 Task: Find a round-trip flight from New Delhi to Dehradun, departing on June 26 and returning on July 11, for 1 adult.
Action: Mouse moved to (357, 359)
Screenshot: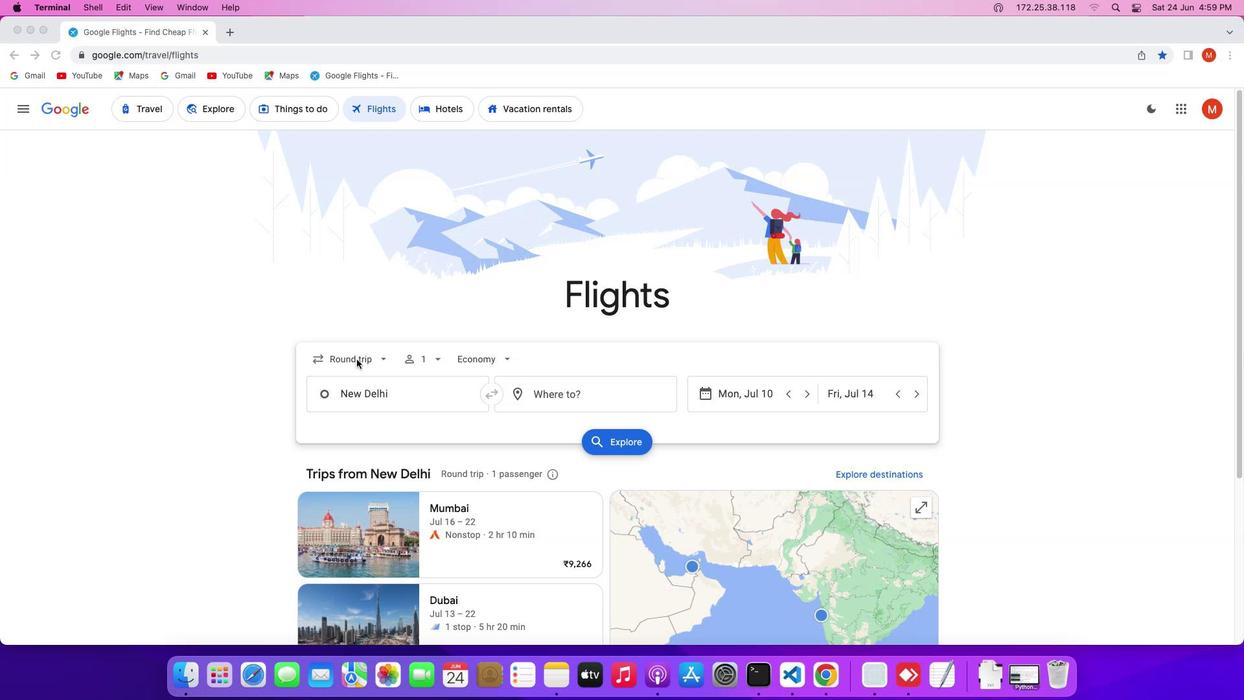 
Action: Mouse pressed left at (357, 359)
Screenshot: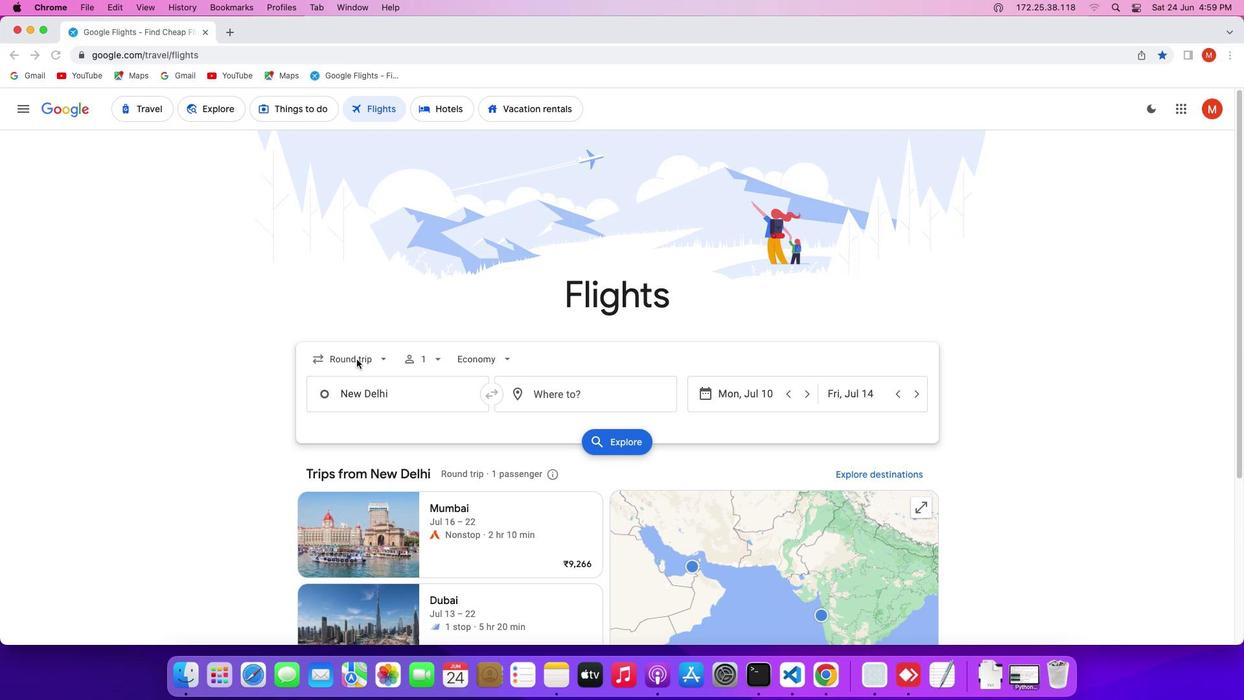 
Action: Mouse pressed left at (357, 359)
Screenshot: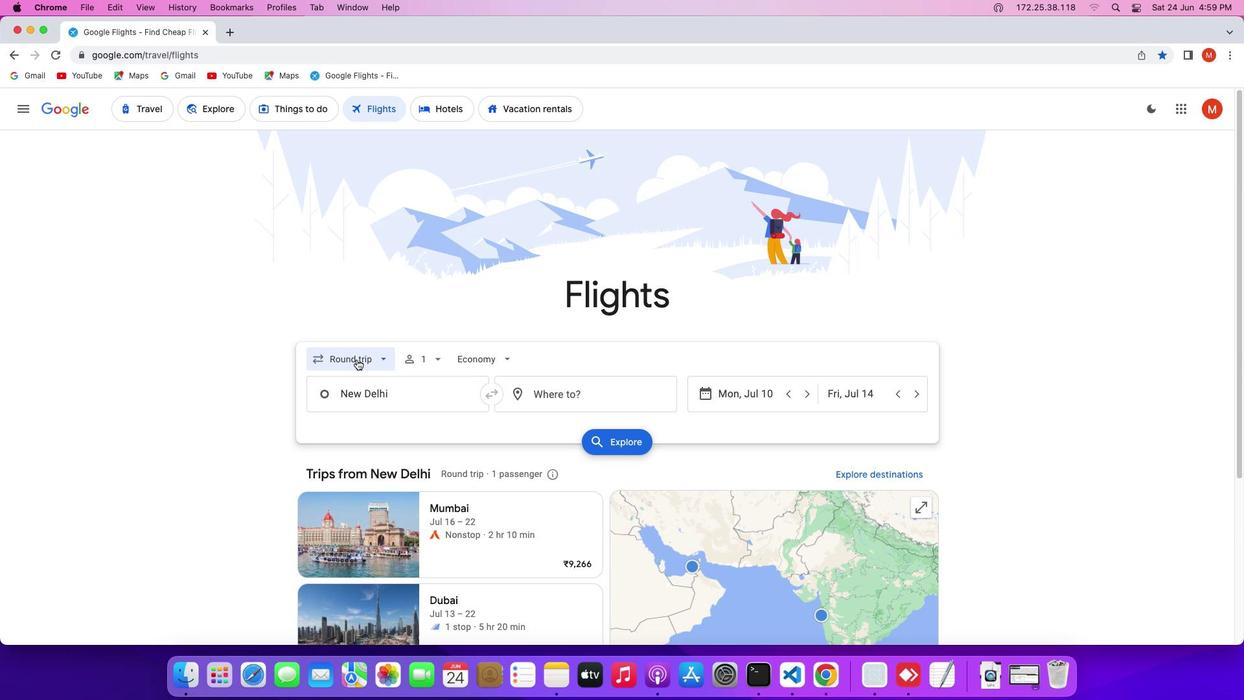 
Action: Mouse moved to (355, 396)
Screenshot: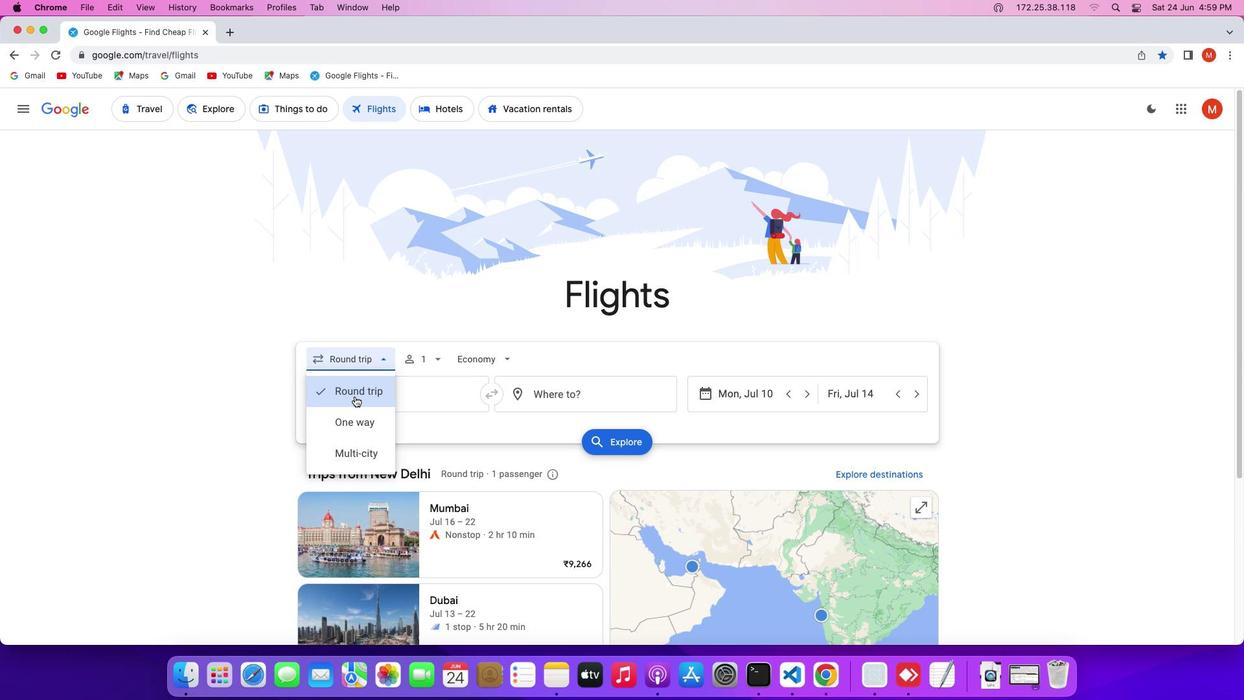 
Action: Mouse pressed left at (355, 396)
Screenshot: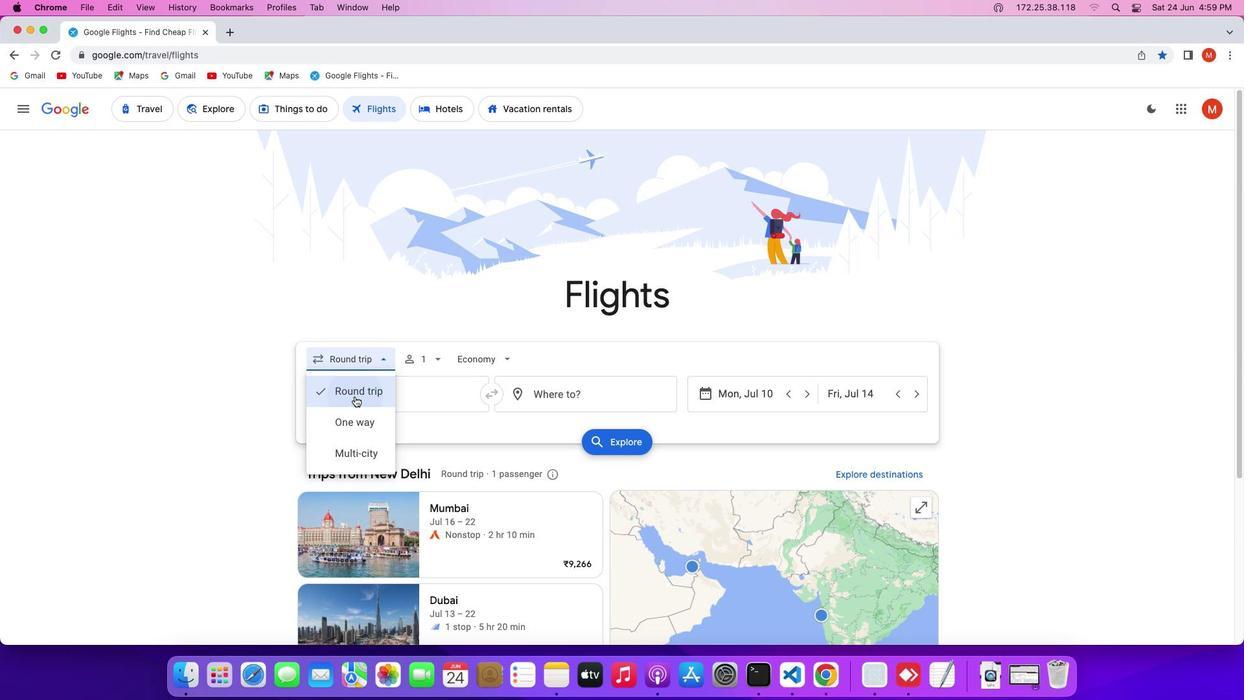 
Action: Mouse moved to (416, 360)
Screenshot: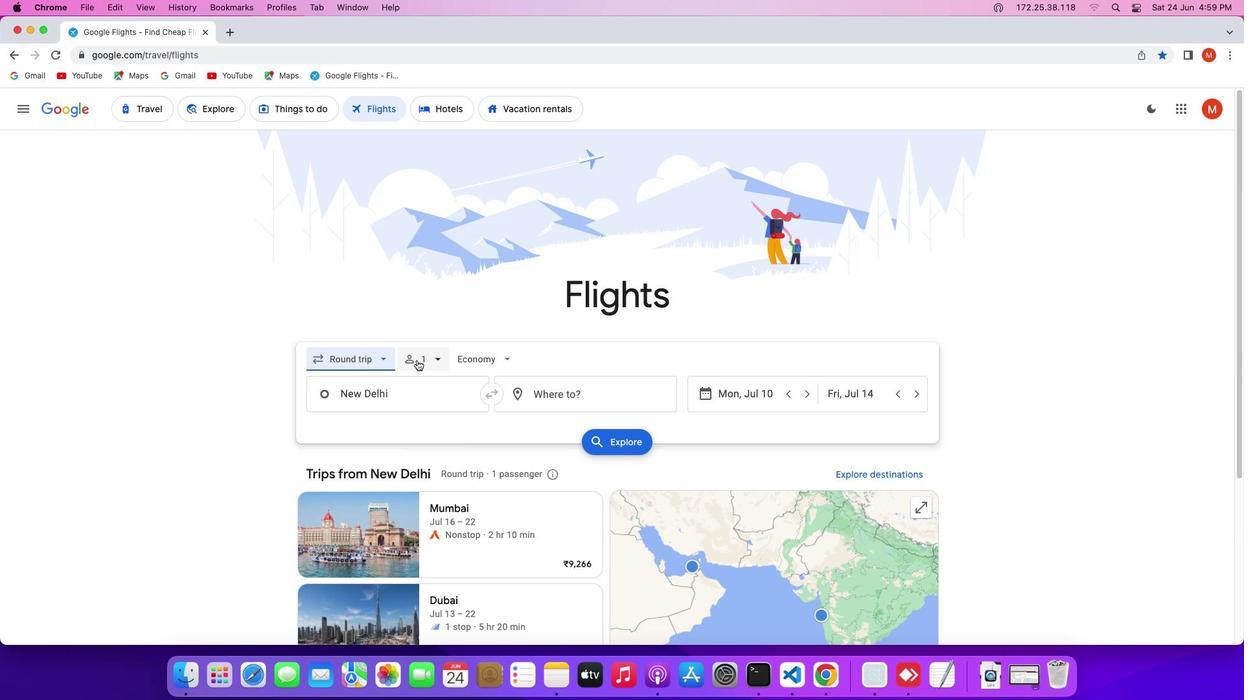 
Action: Mouse pressed left at (416, 360)
Screenshot: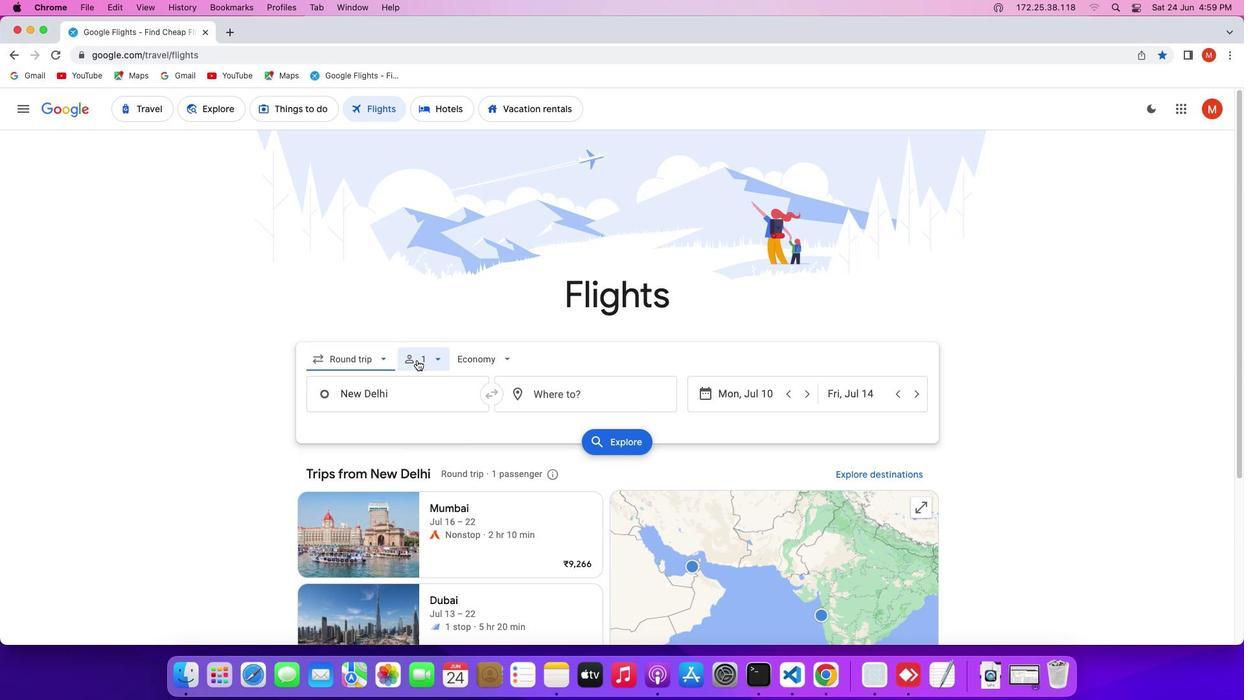 
Action: Mouse moved to (514, 393)
Screenshot: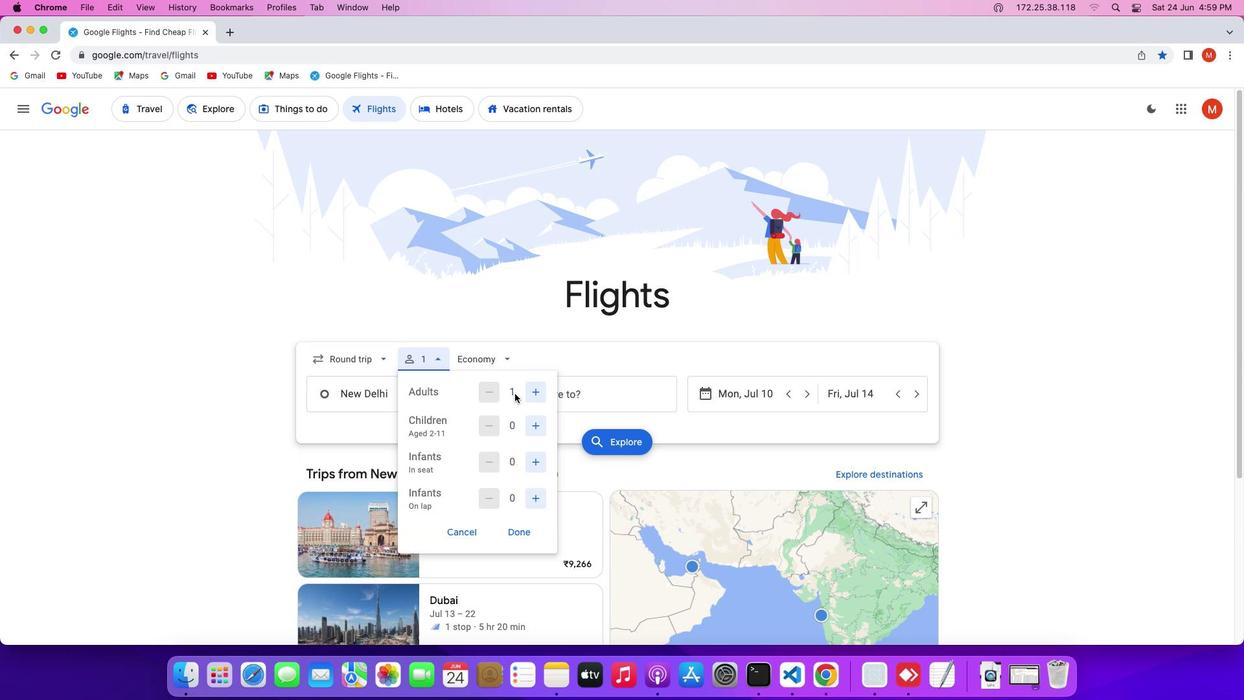 
Action: Mouse pressed left at (514, 393)
Screenshot: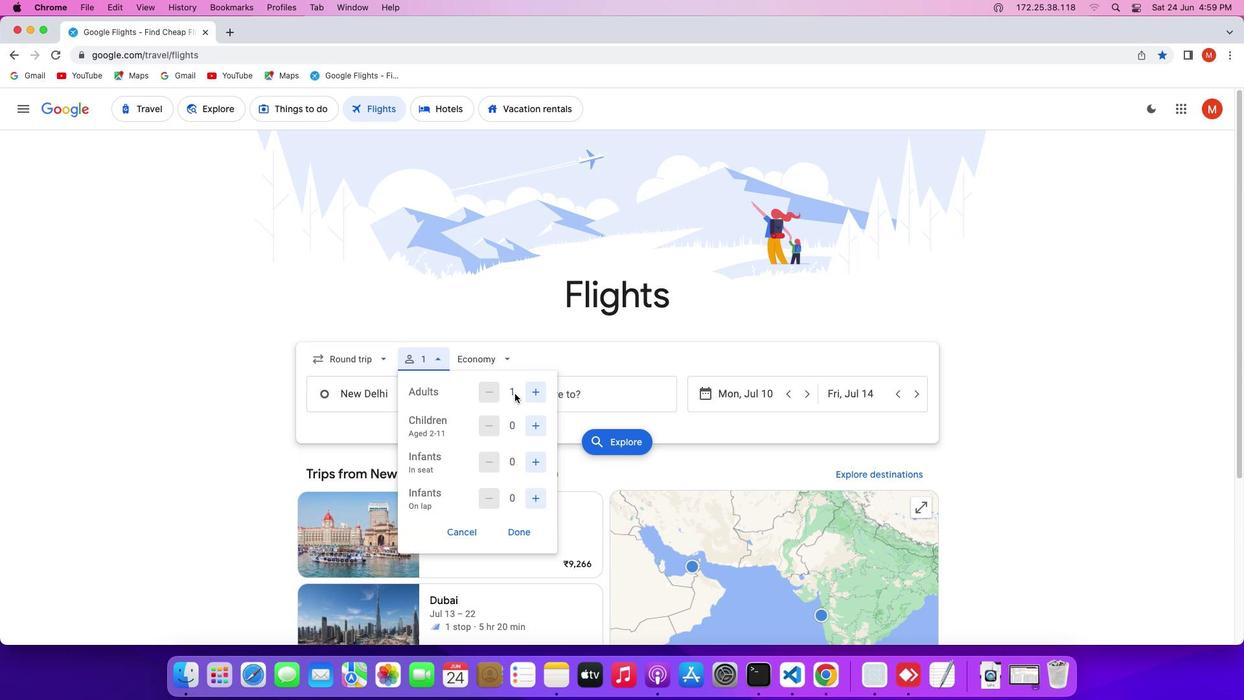 
Action: Mouse moved to (486, 360)
Screenshot: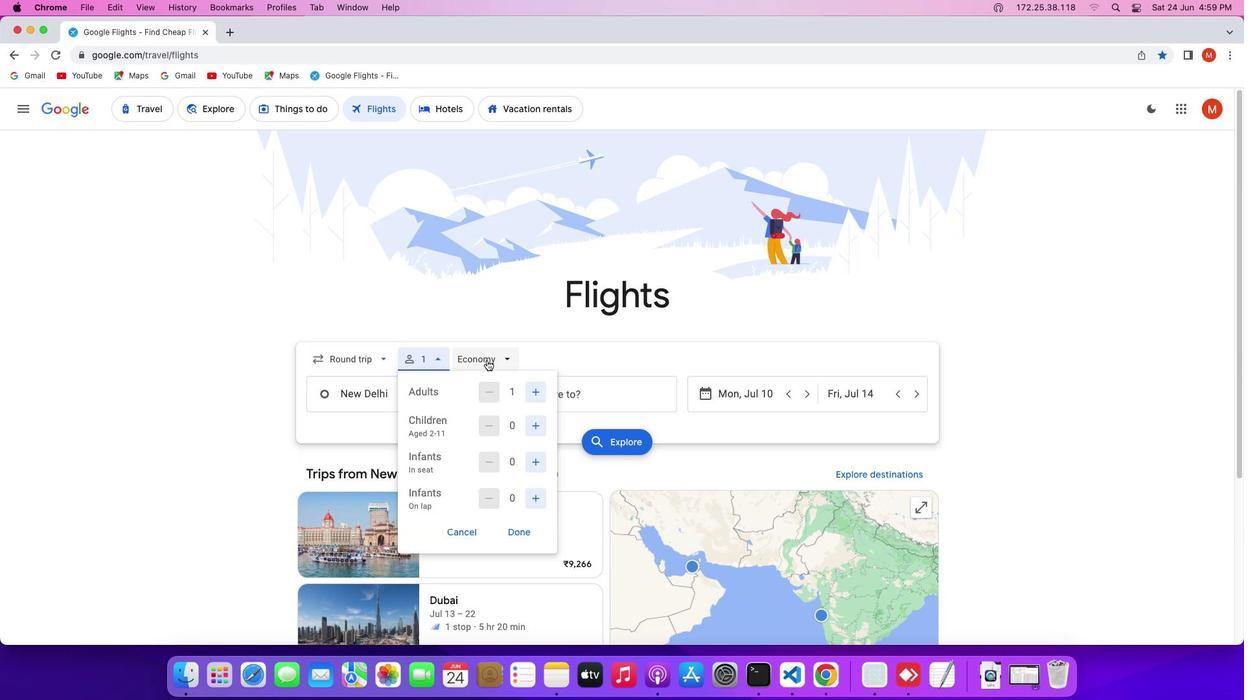 
Action: Mouse pressed left at (486, 360)
Screenshot: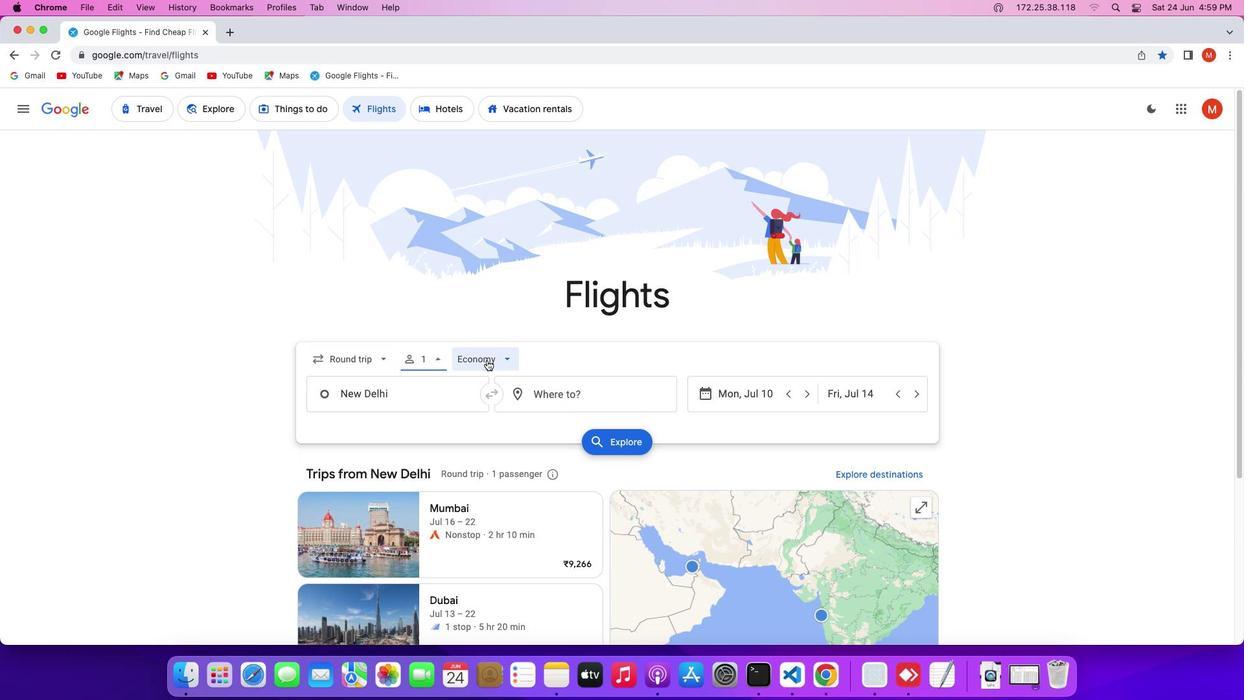 
Action: Mouse moved to (501, 387)
Screenshot: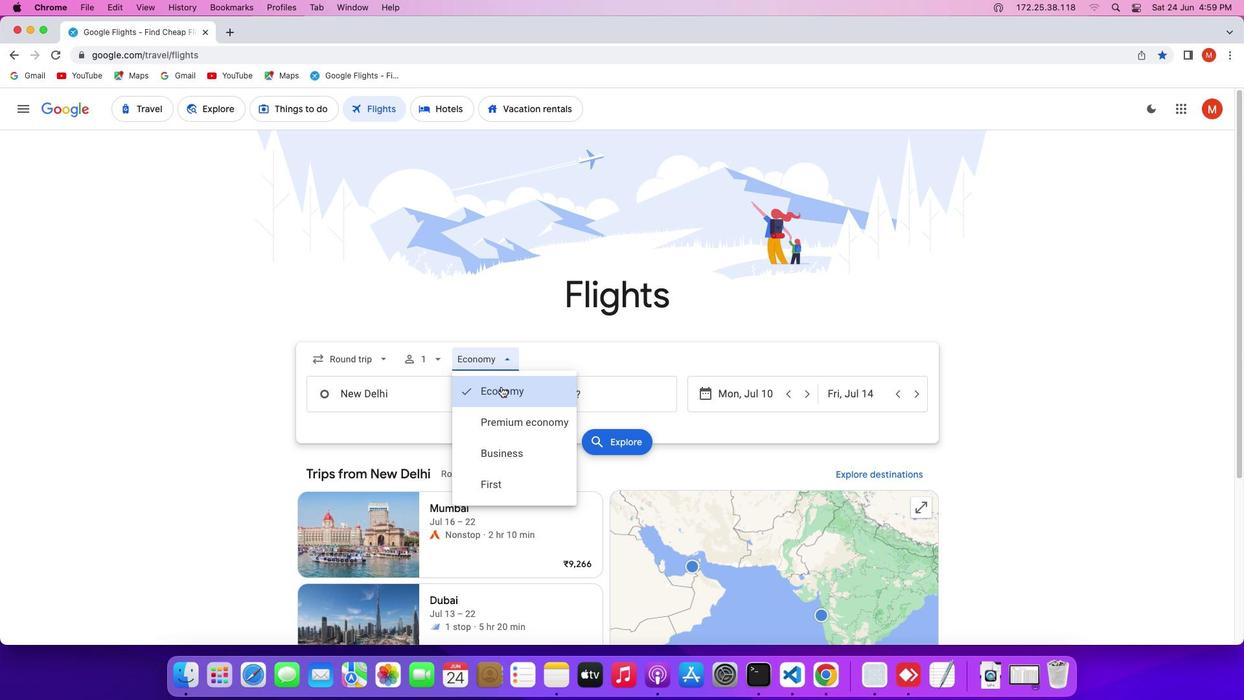 
Action: Mouse pressed left at (501, 387)
Screenshot: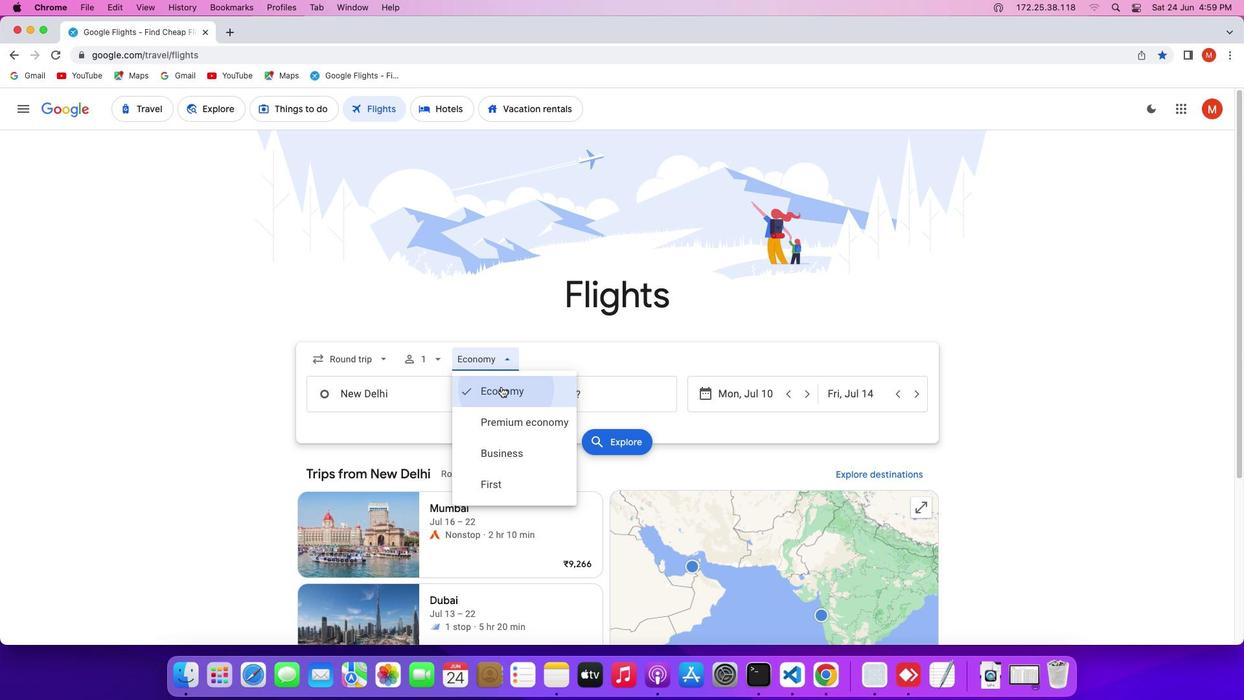 
Action: Mouse moved to (449, 395)
Screenshot: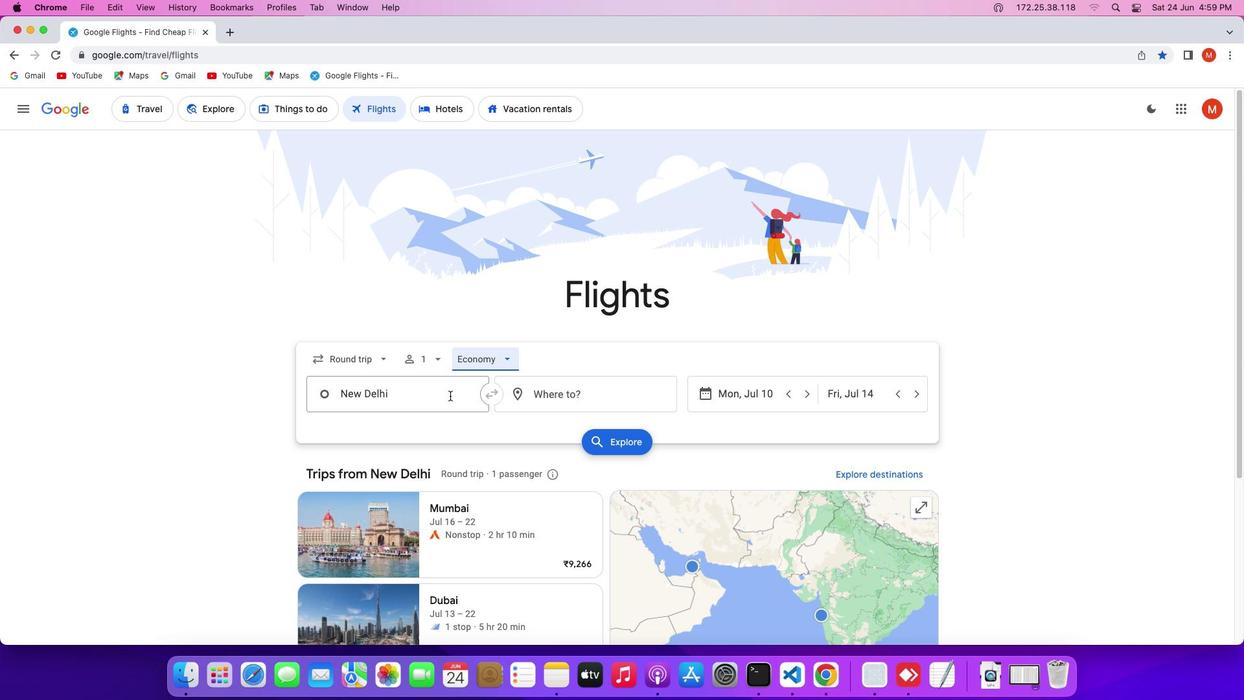 
Action: Mouse pressed left at (449, 395)
Screenshot: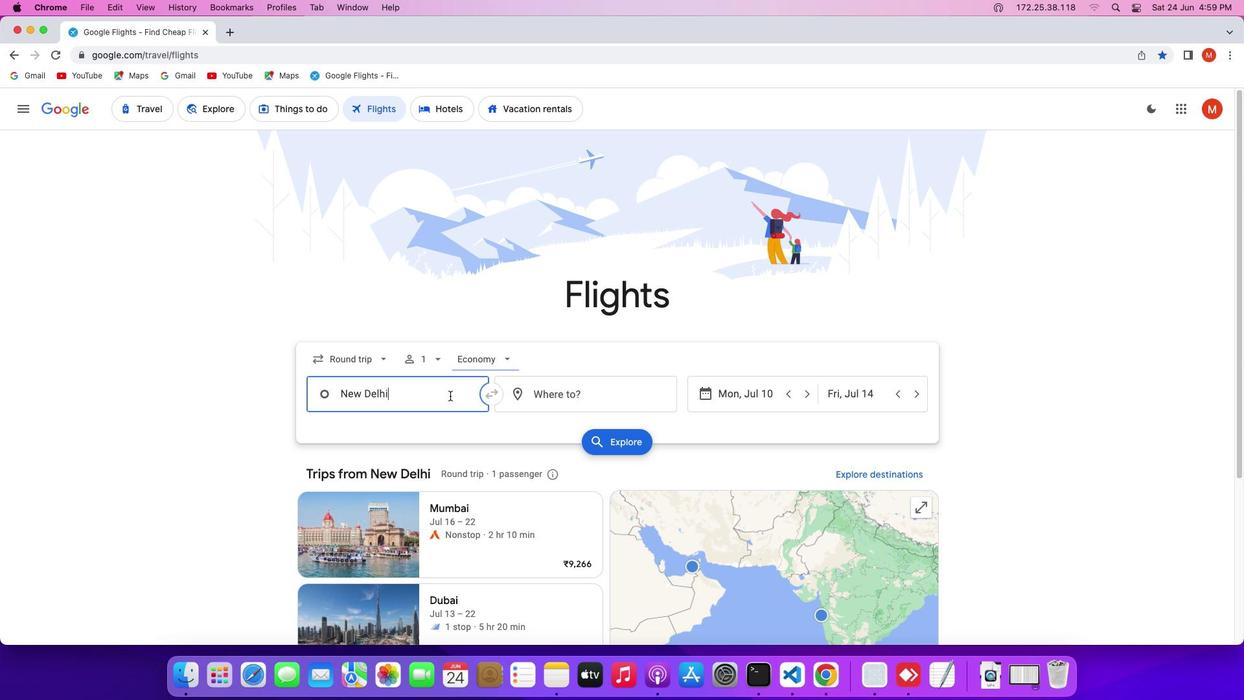 
Action: Key pressed Key.backspaceKey.shift'D''e''l''h''i'
Screenshot: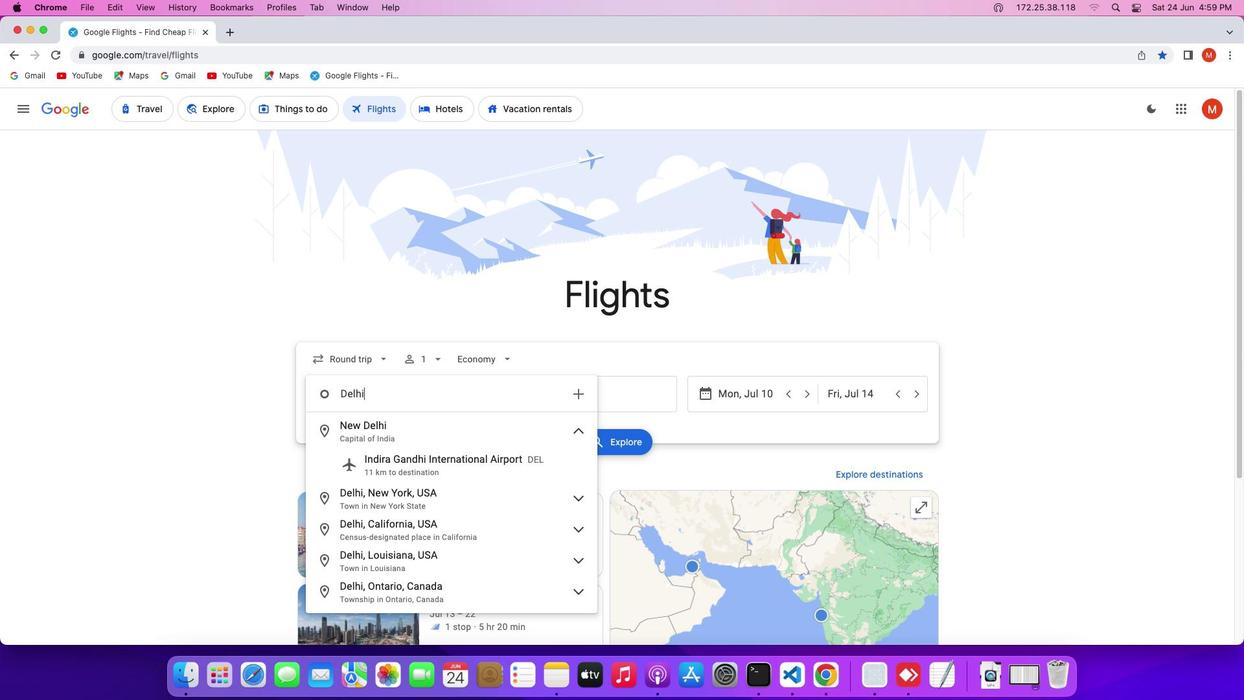 
Action: Mouse moved to (450, 431)
Screenshot: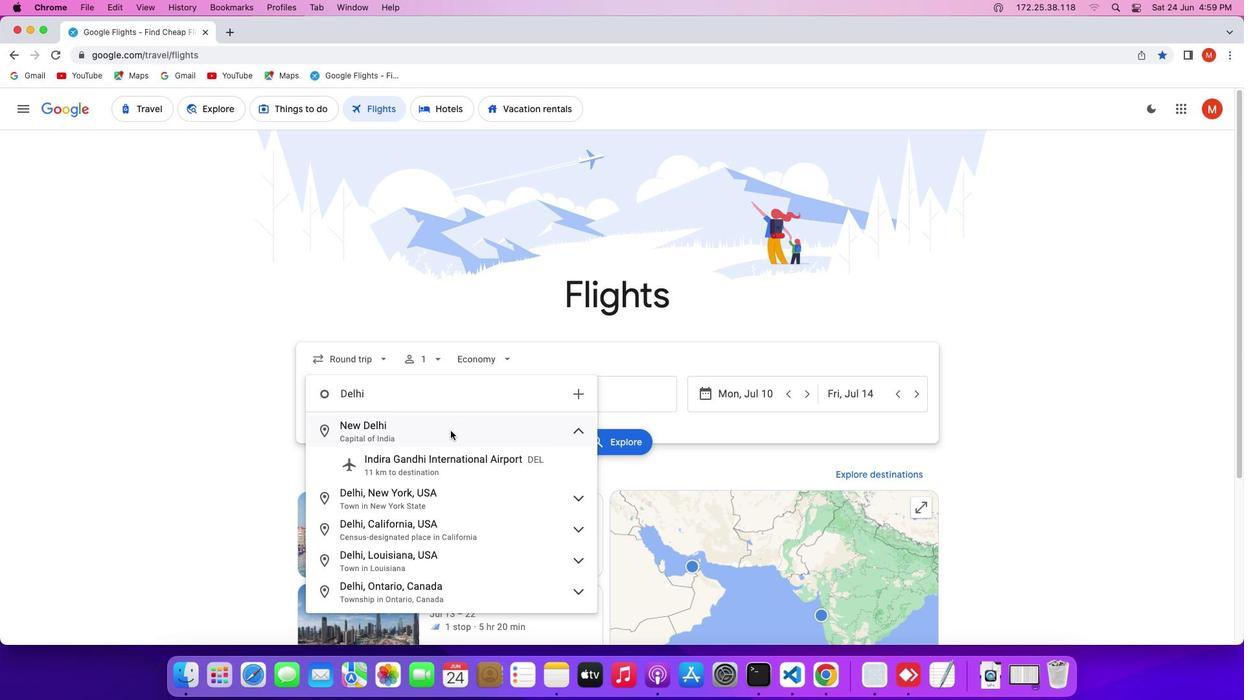 
Action: Mouse pressed left at (450, 431)
Screenshot: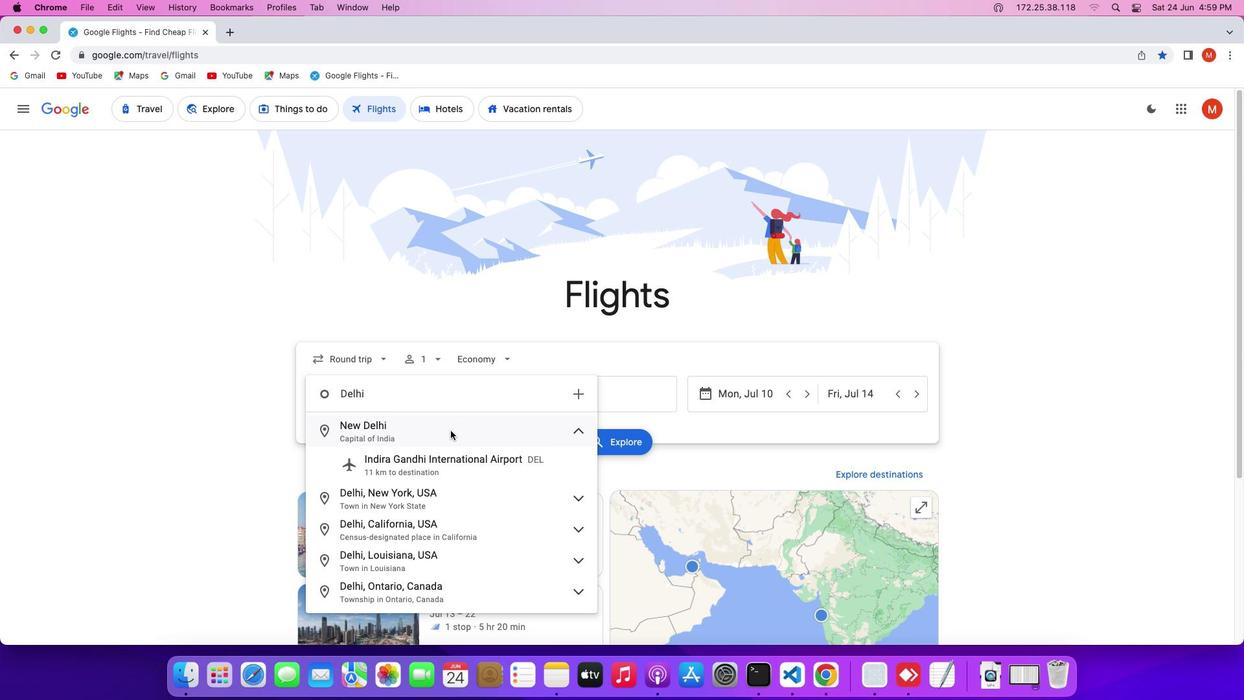 
Action: Mouse moved to (551, 398)
Screenshot: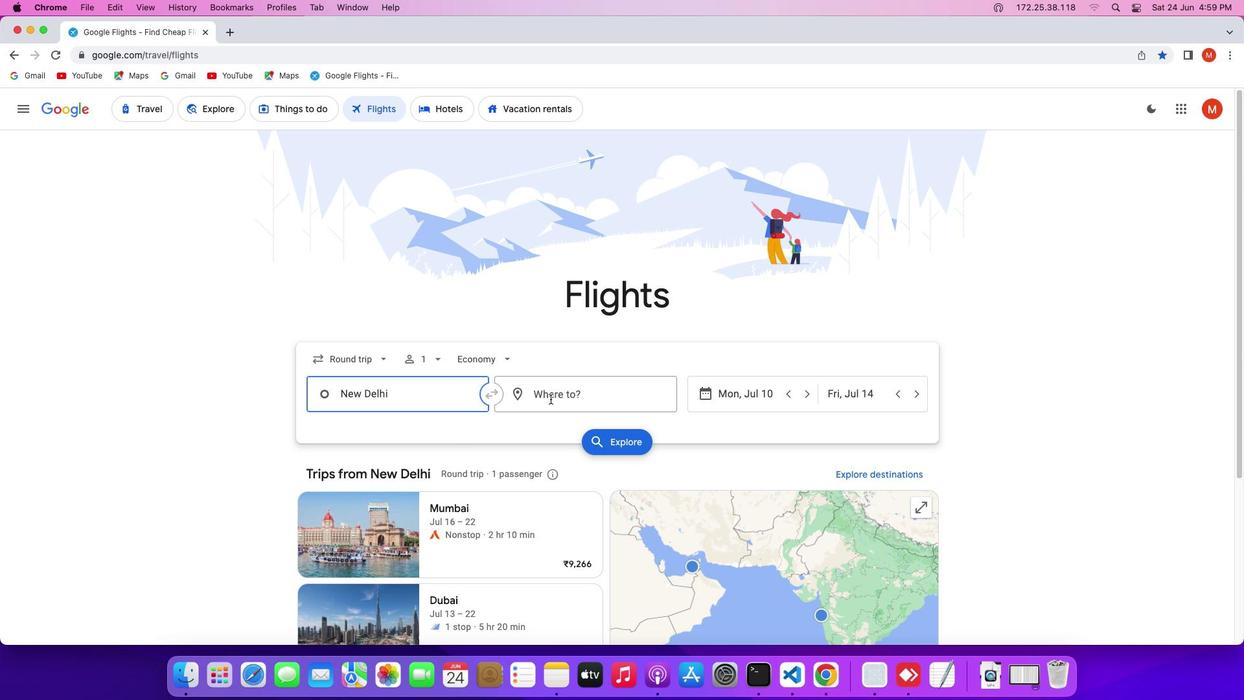 
Action: Mouse pressed left at (551, 398)
Screenshot: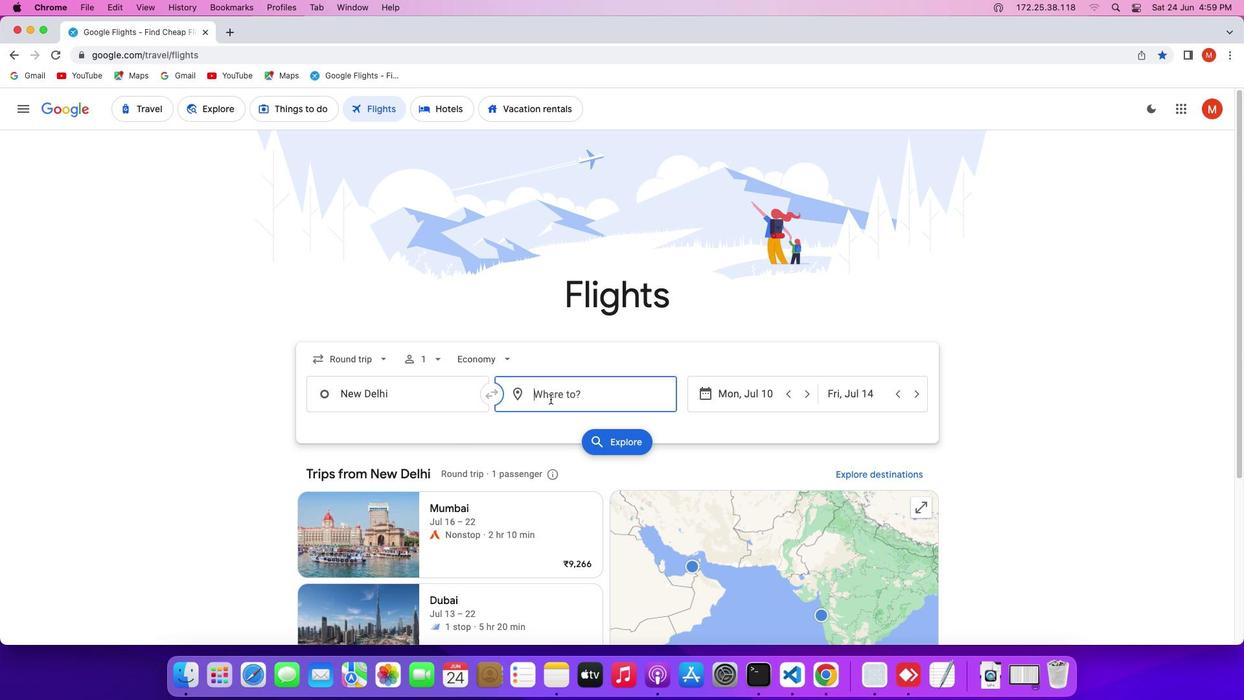 
Action: Key pressed Key.shift'D''e''h''r''a''d''u''n'
Screenshot: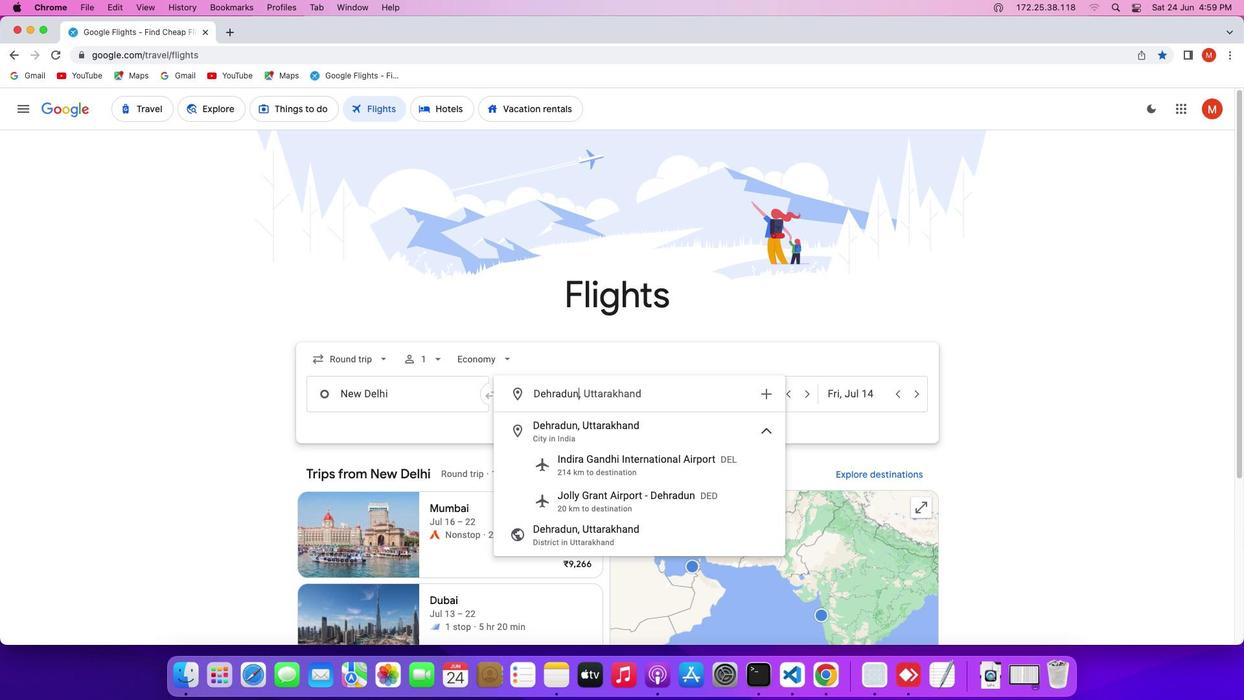 
Action: Mouse moved to (559, 420)
Screenshot: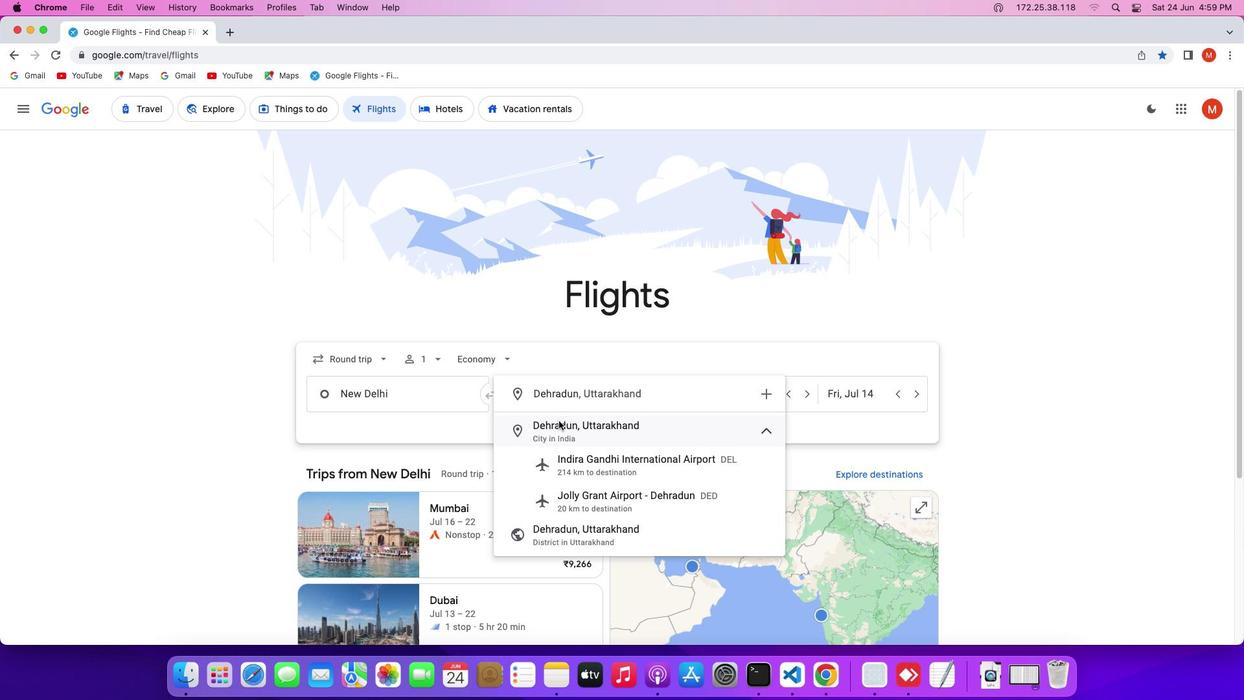 
Action: Mouse pressed left at (559, 420)
Screenshot: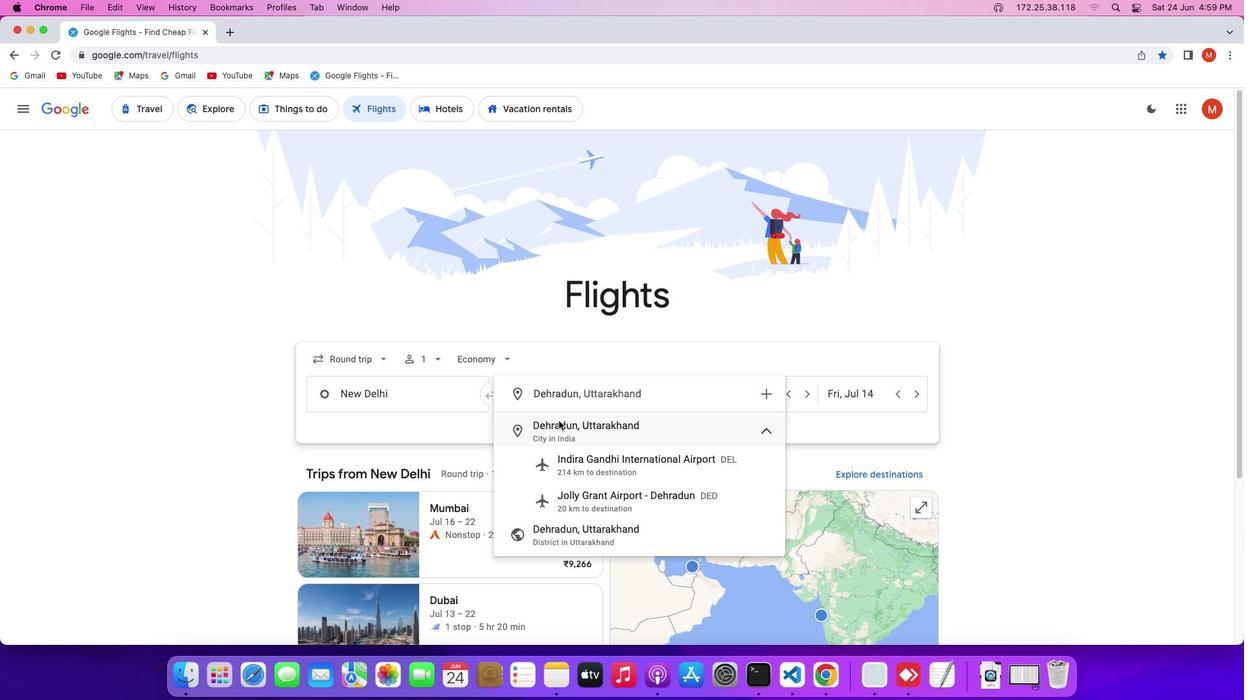 
Action: Mouse moved to (729, 396)
Screenshot: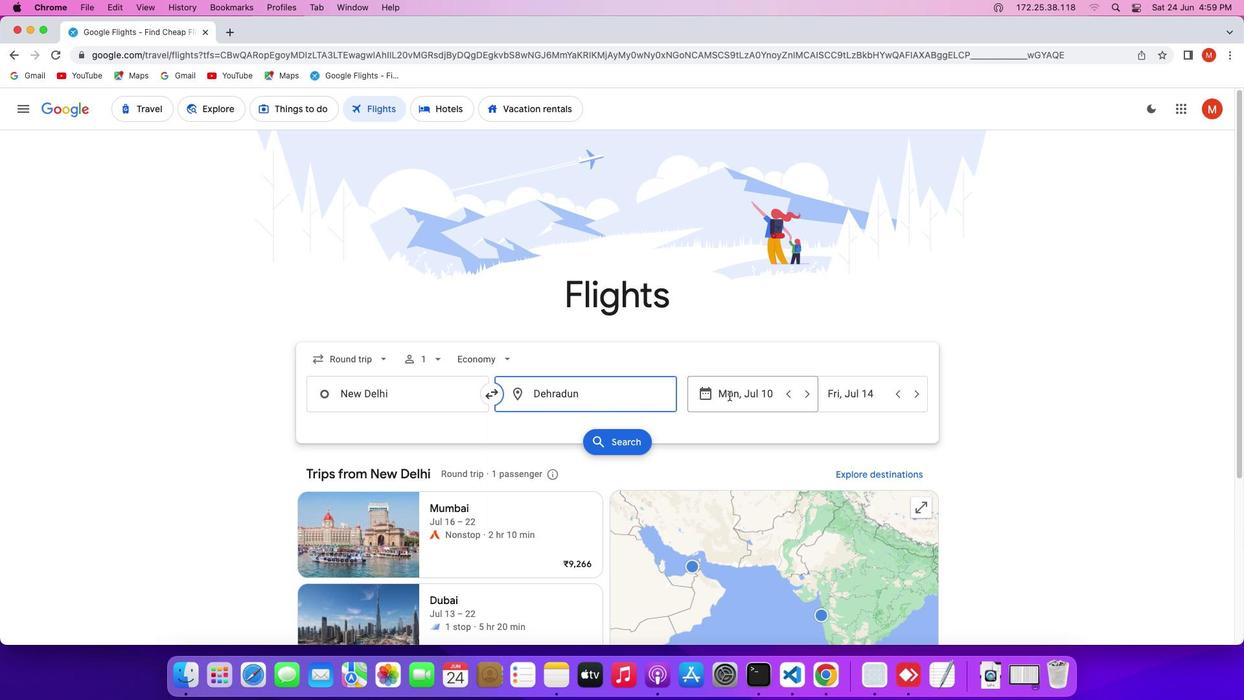 
Action: Mouse pressed left at (729, 396)
Screenshot: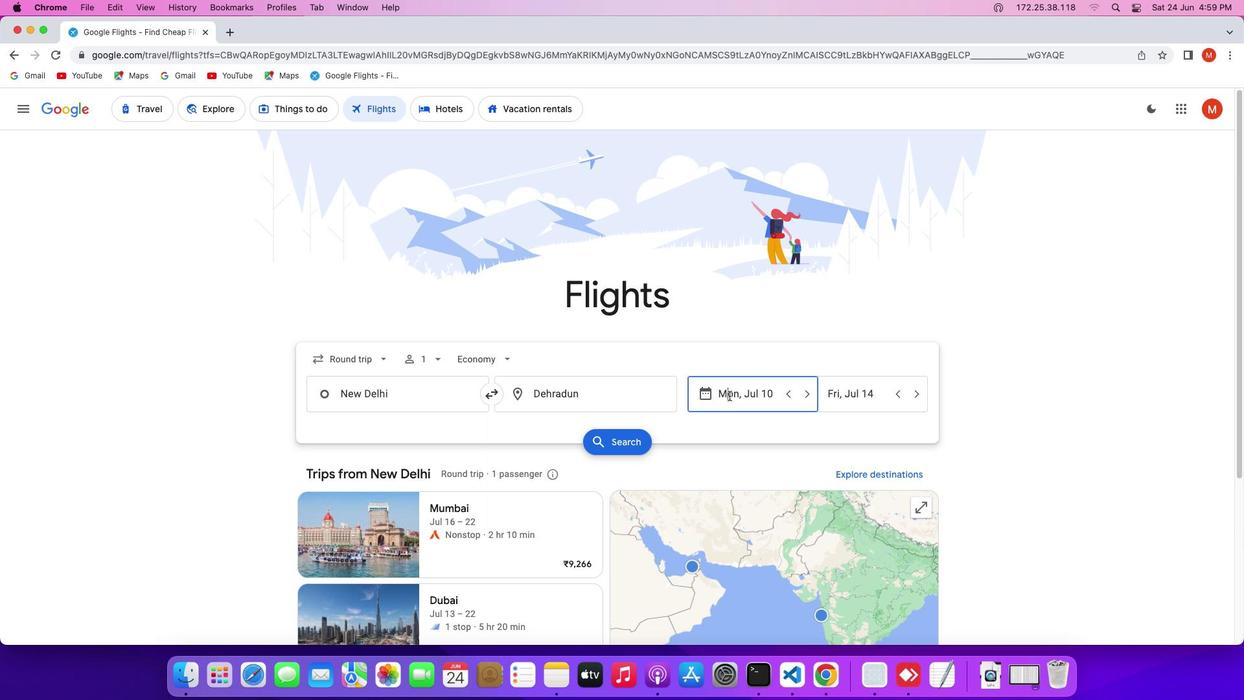 
Action: Mouse moved to (500, 541)
Screenshot: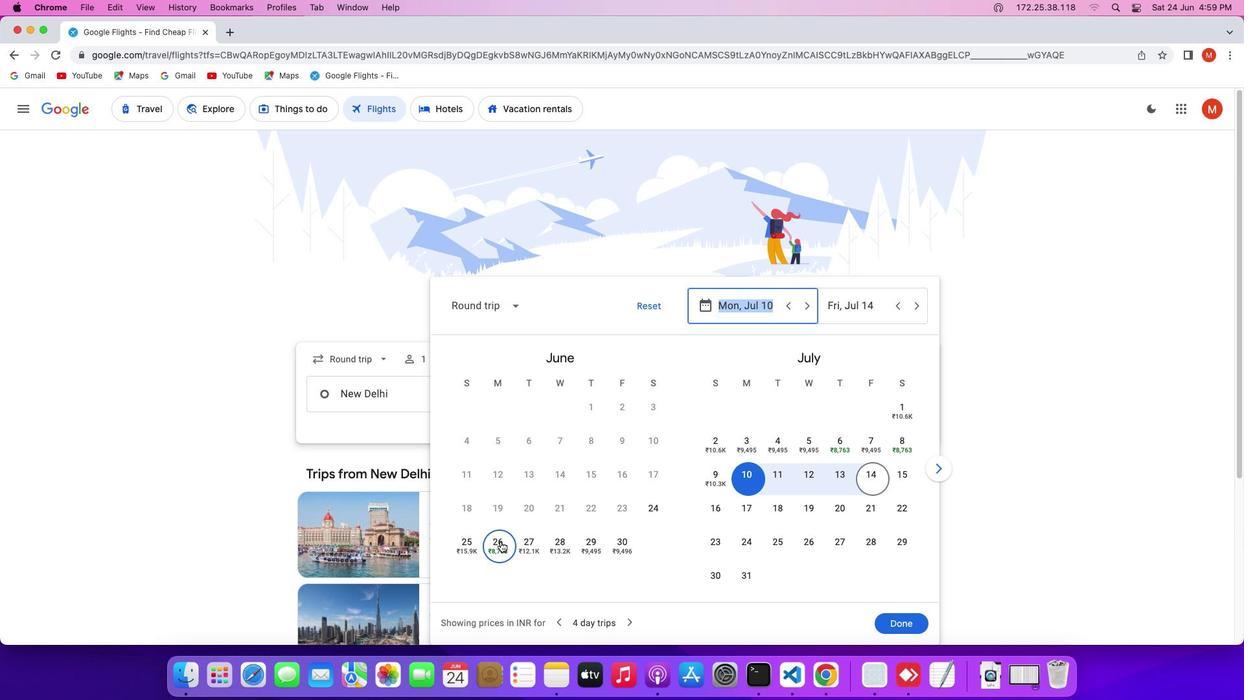
Action: Mouse pressed left at (500, 541)
Screenshot: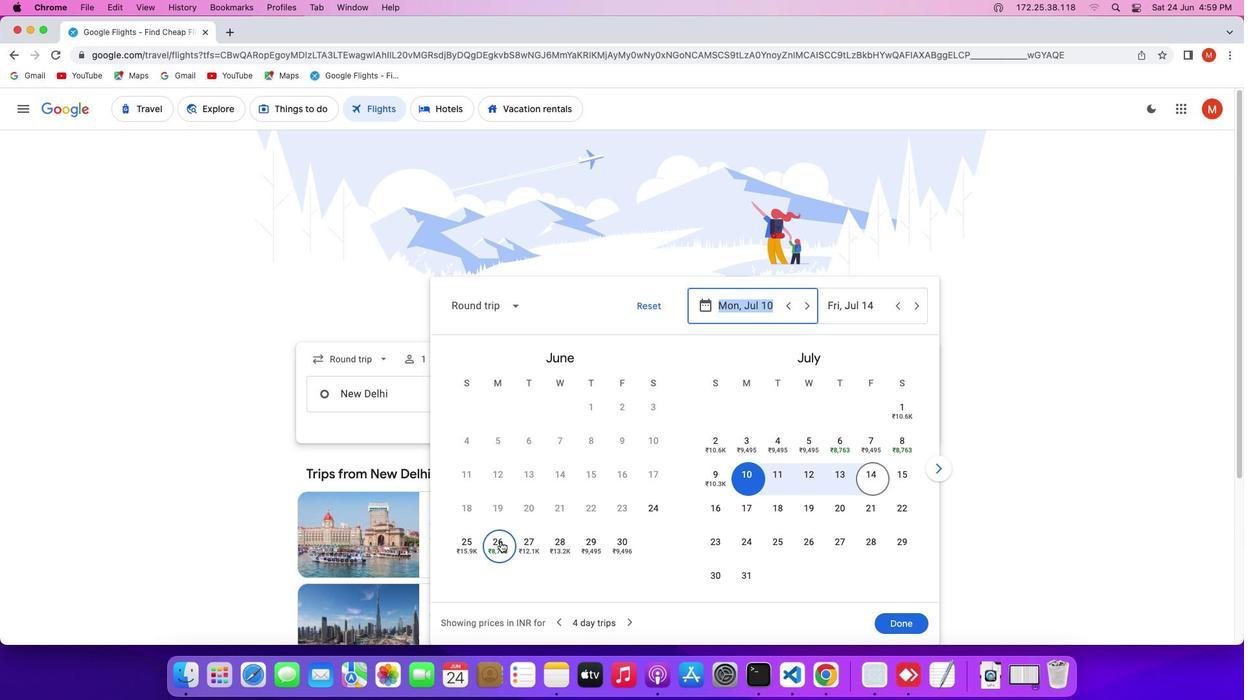 
Action: Mouse moved to (786, 466)
Screenshot: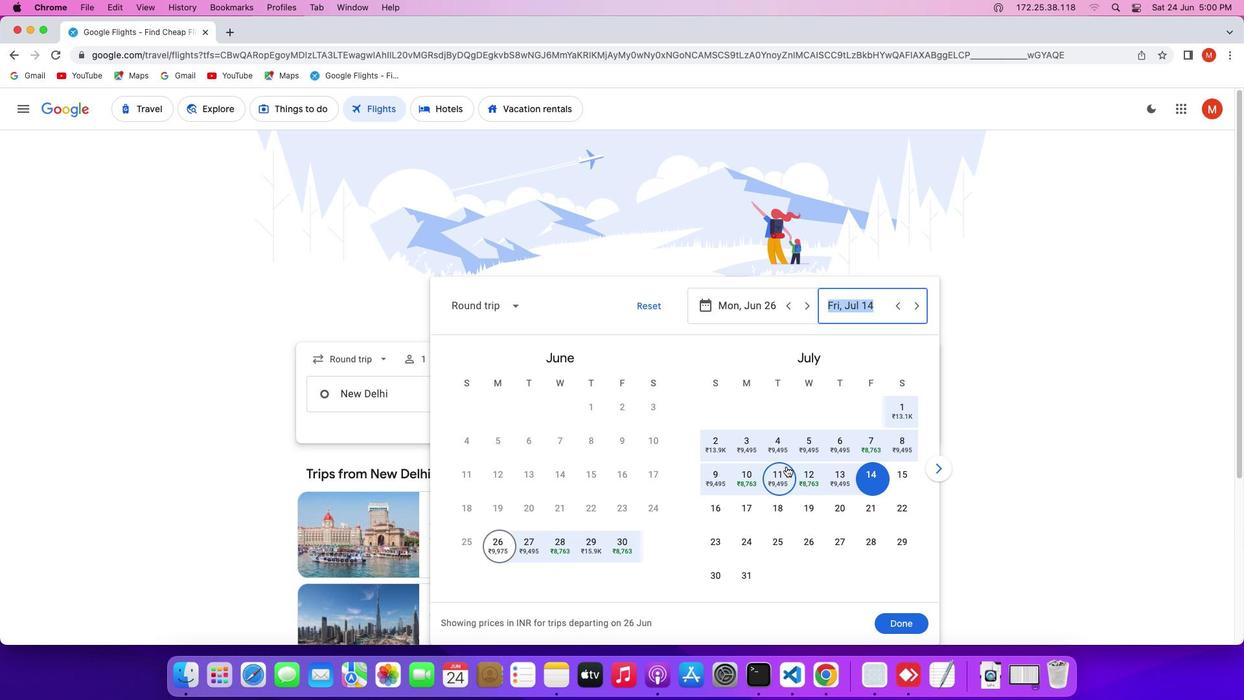 
Action: Mouse pressed left at (786, 466)
Screenshot: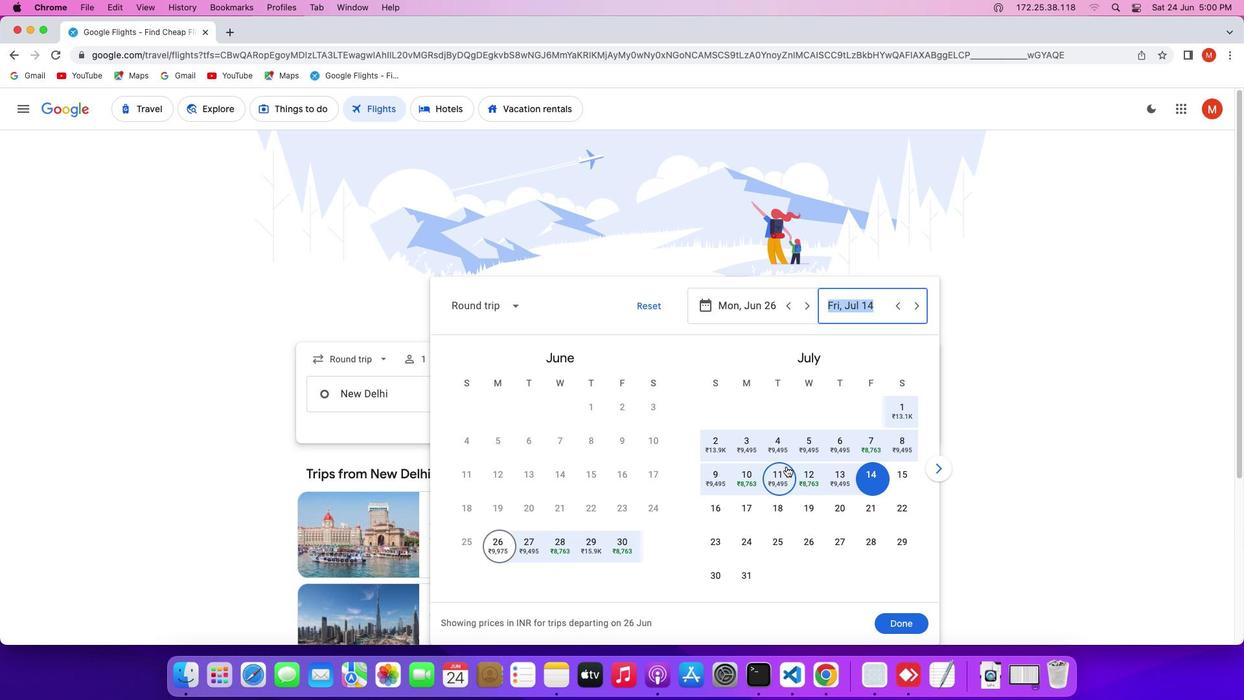 
Action: Mouse moved to (914, 618)
Screenshot: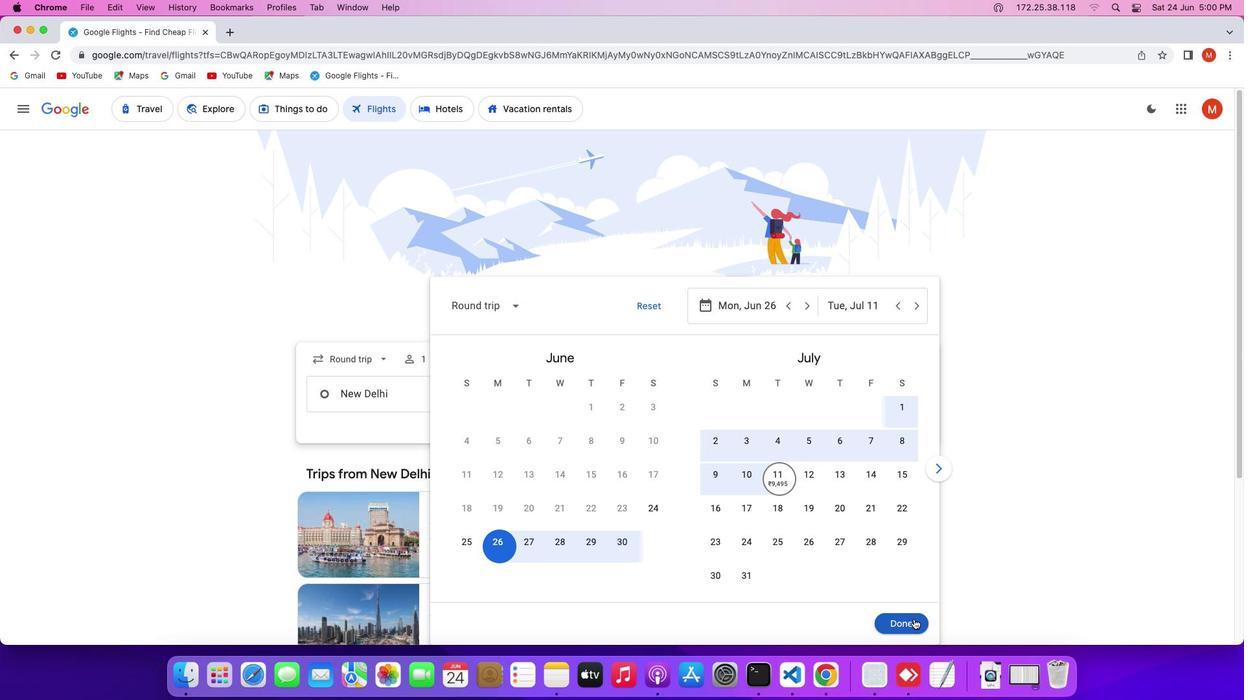 
Action: Mouse pressed left at (914, 618)
Screenshot: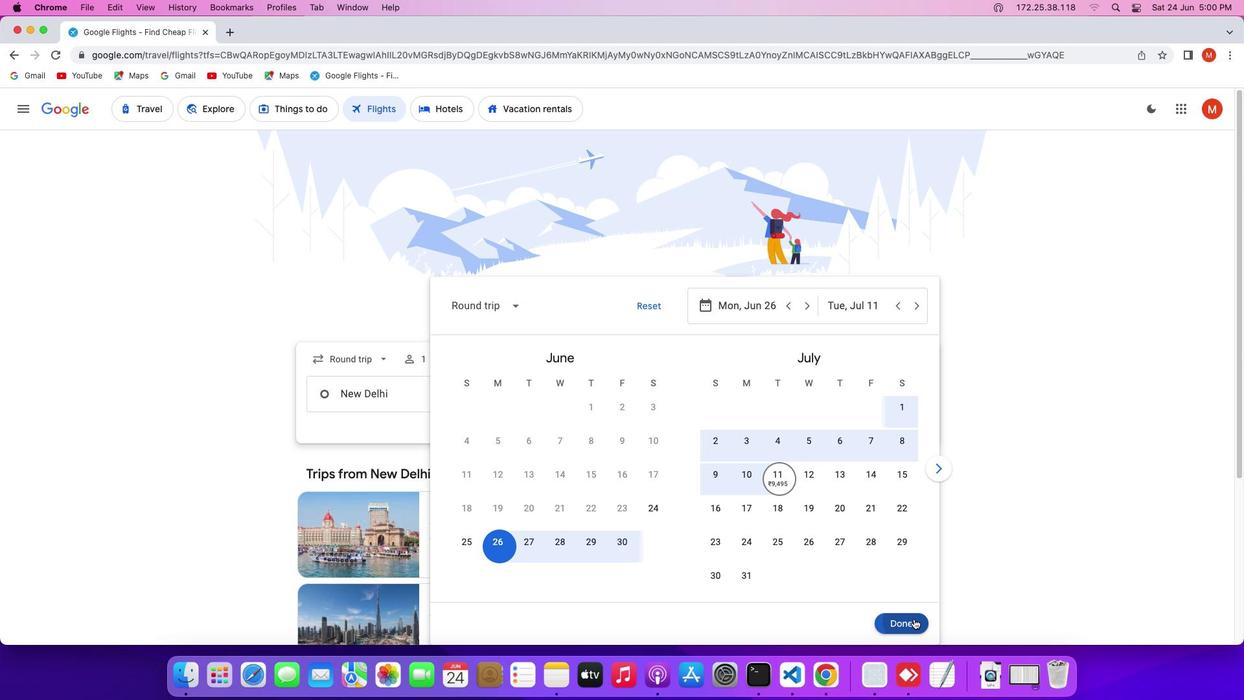 
Action: Mouse moved to (662, 465)
Screenshot: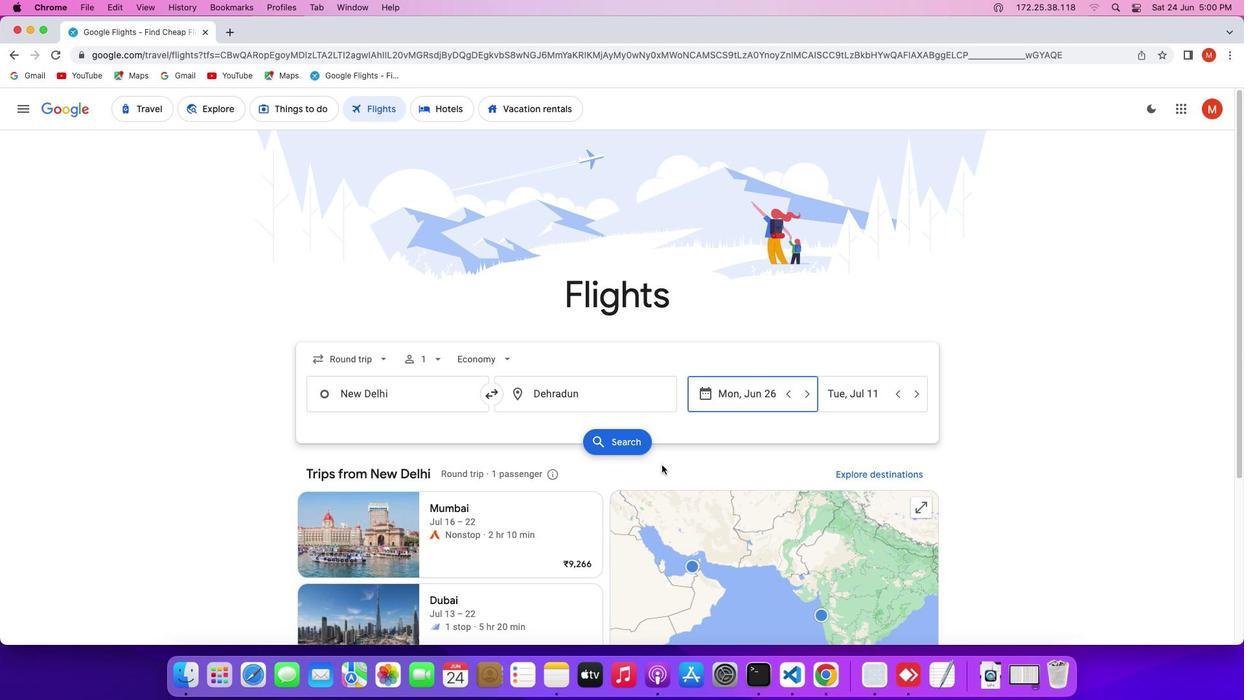 
